 Task: Add a dependency to the task Add support for virtual reality (VR) and augmented reality (AR) , the existing task  Create a feature for users to save content for later viewing in the project UpwardTech.
Action: Mouse moved to (357, 573)
Screenshot: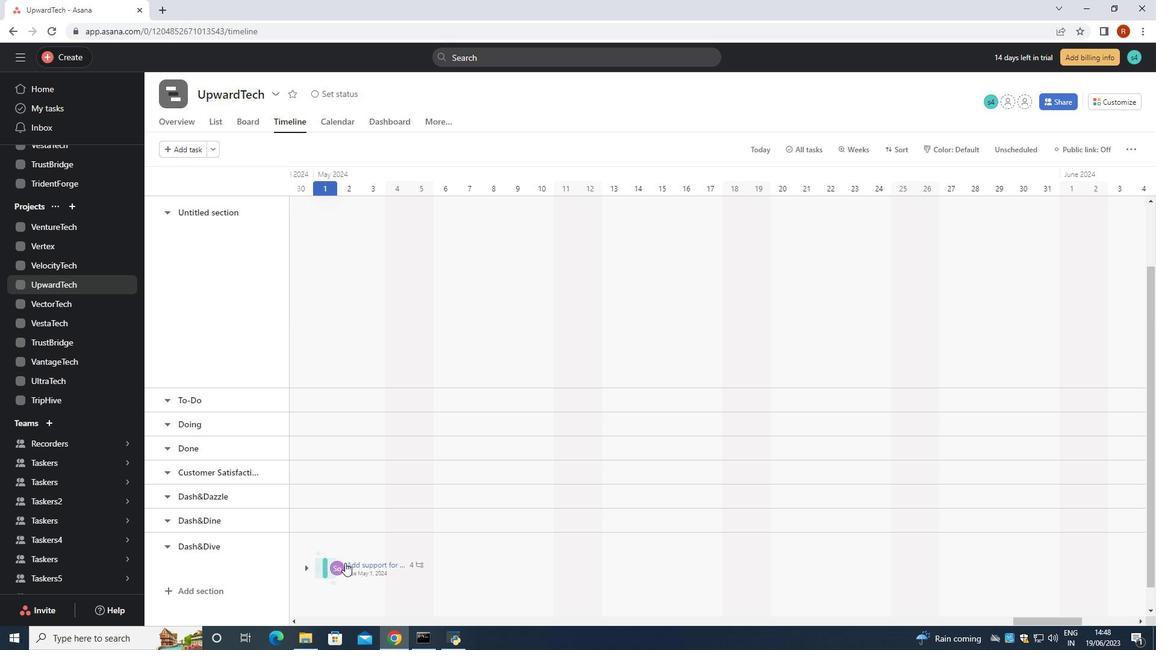 
Action: Mouse pressed left at (357, 573)
Screenshot: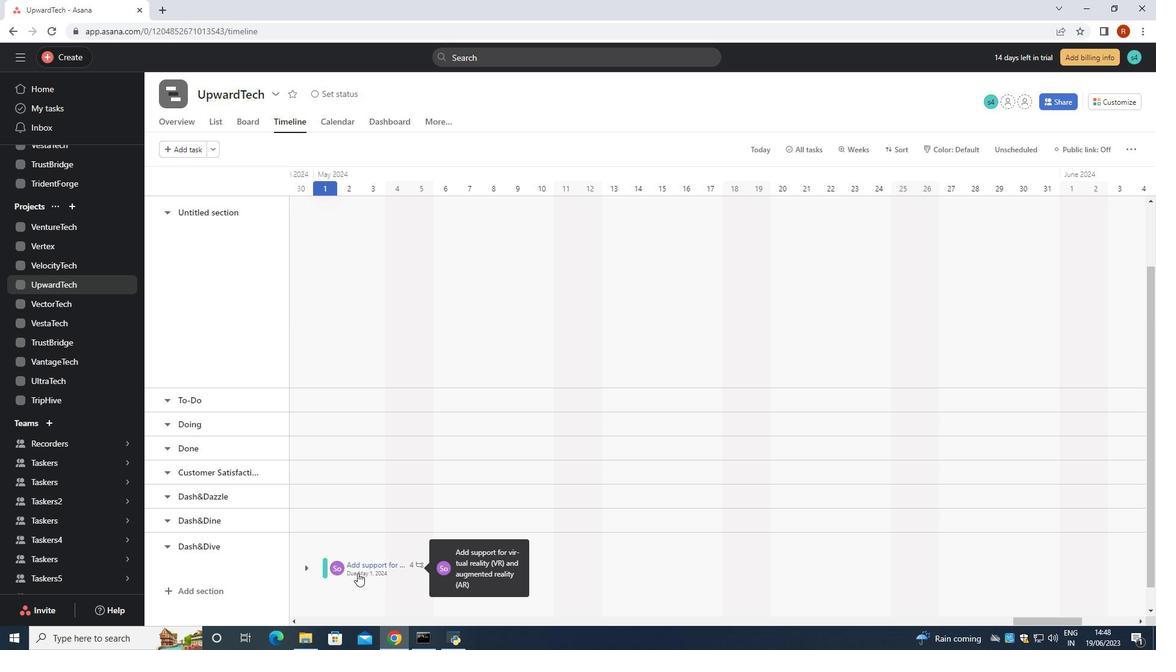 
Action: Mouse moved to (898, 325)
Screenshot: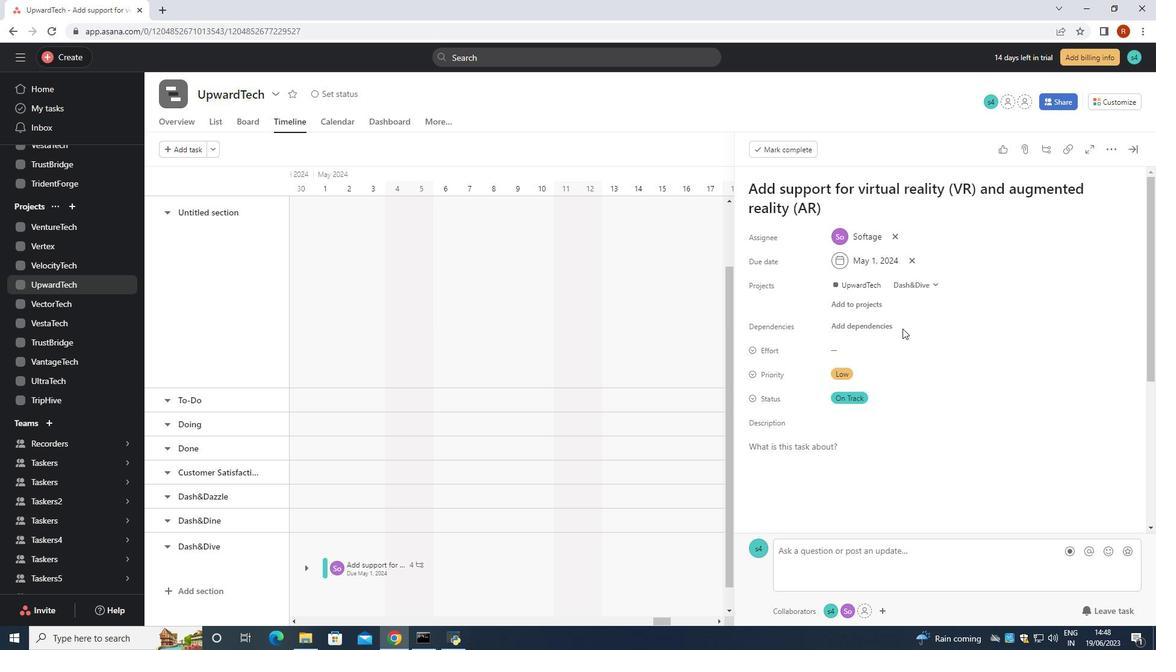 
Action: Mouse pressed left at (898, 325)
Screenshot: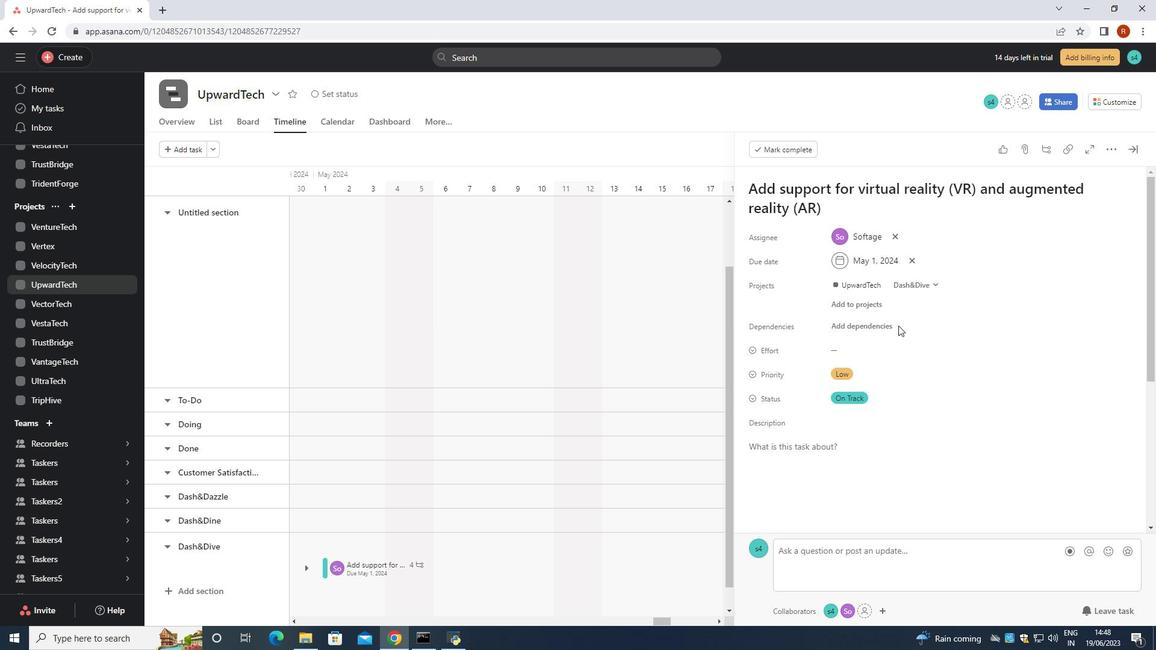 
Action: Mouse moved to (878, 321)
Screenshot: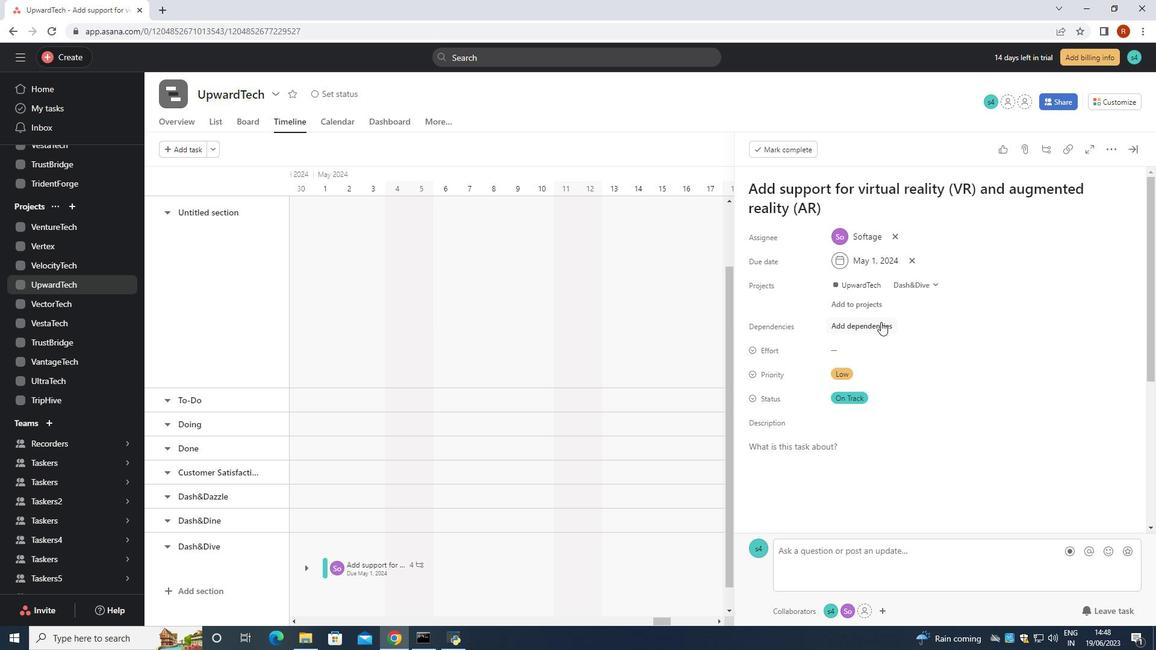 
Action: Mouse pressed left at (878, 321)
Screenshot: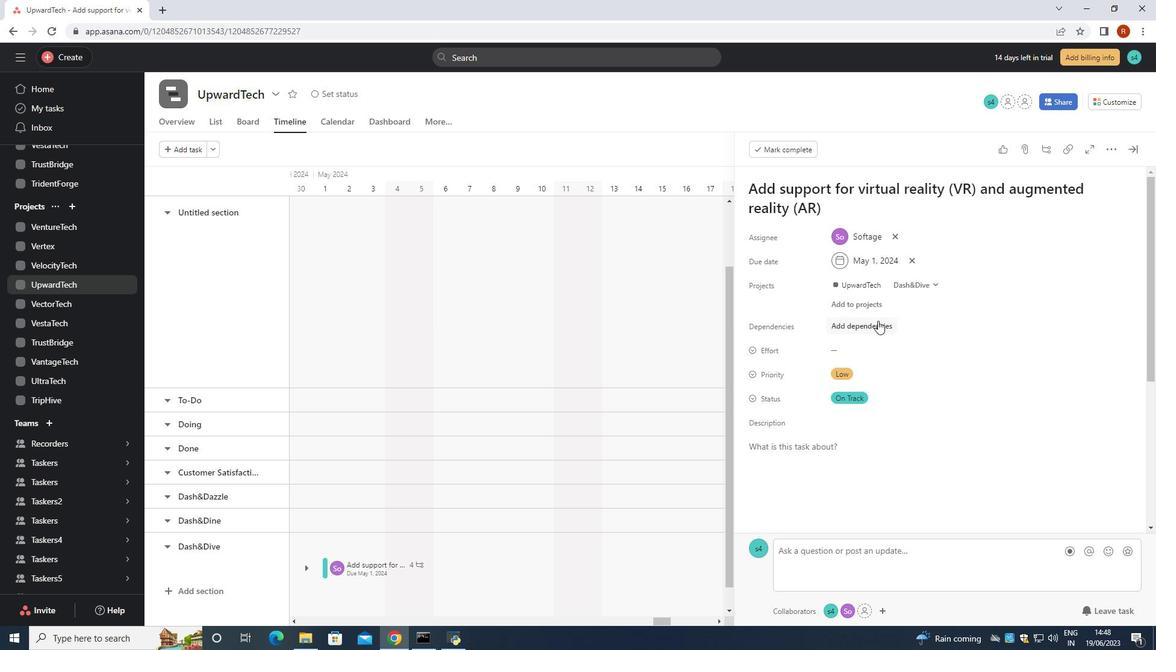 
Action: Mouse moved to (1151, 650)
Screenshot: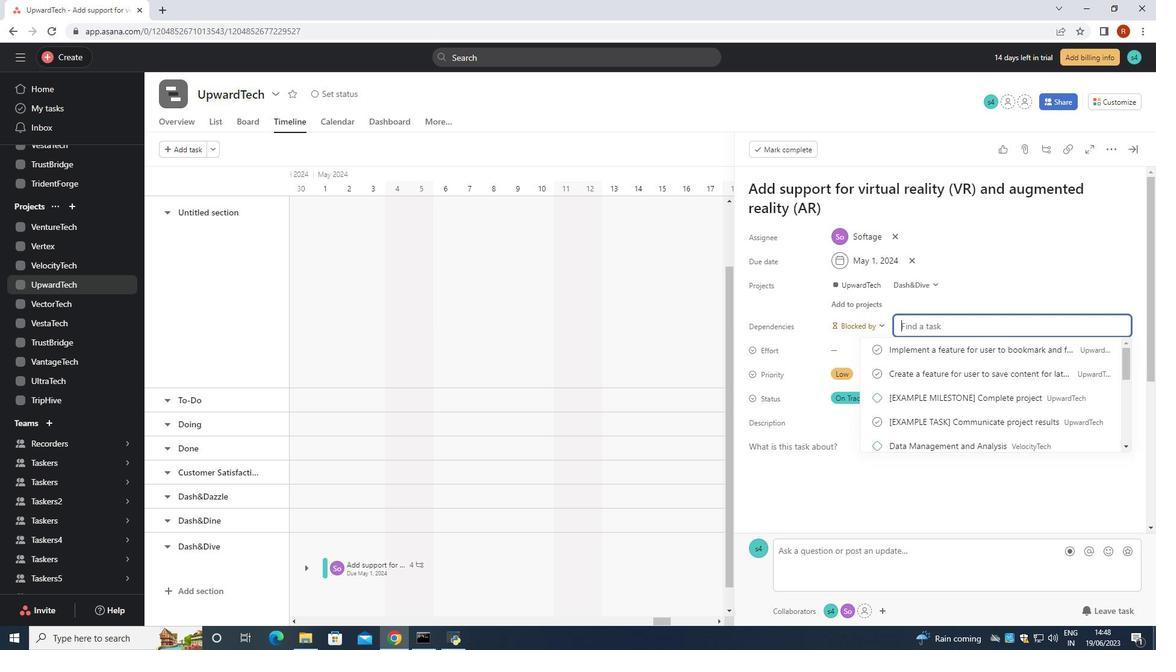 
Action: Key pressed the<Key.space>ex
Screenshot: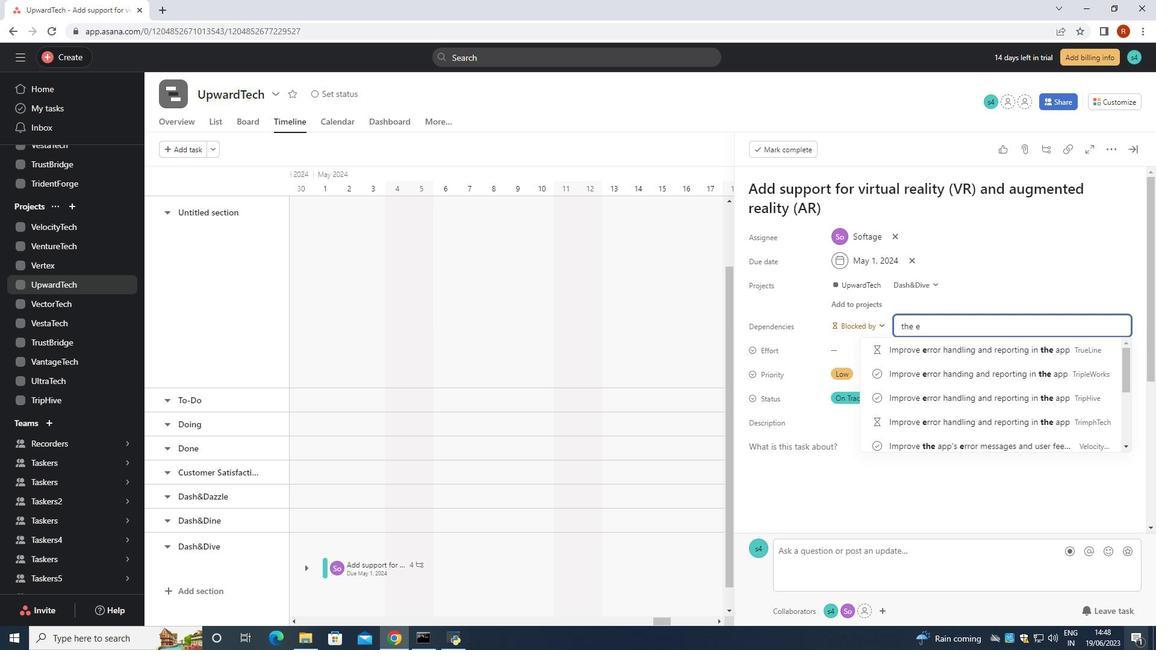 
Action: Mouse moved to (1151, 650)
Screenshot: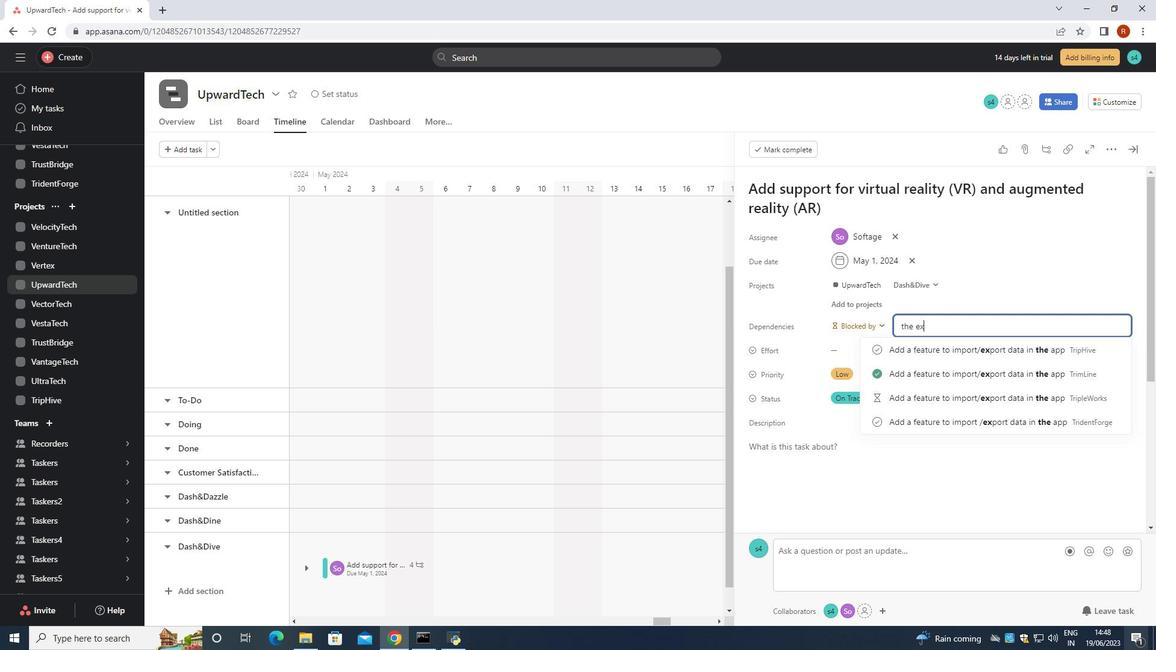 
Action: Key pressed <Key.backspace><Key.backspace><Key.backspace><Key.backspace><Key.backspace><Key.backspace><Key.backspace><Key.shift>Create<Key.space>a<Key.space>feature<Key.space>foe<Key.backspace>e<Key.backspace>r<Key.space>usw<Key.backspace>er<Key.space>to<Key.space>sab<Key.backspace>ve<Key.space>content<Key.space>for<Key.space>later<Key.space>viewing<Key.space>in<Key.space><Key.backspace><Key.backspace><Key.backspace>
Screenshot: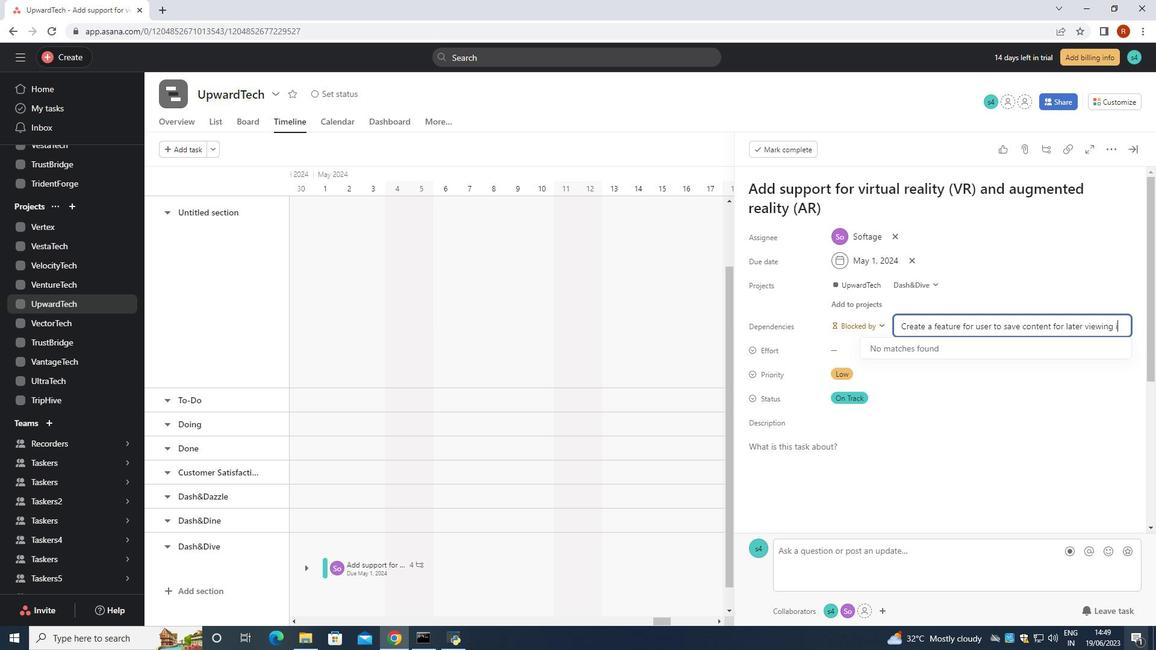 
Action: Mouse moved to (1068, 351)
Screenshot: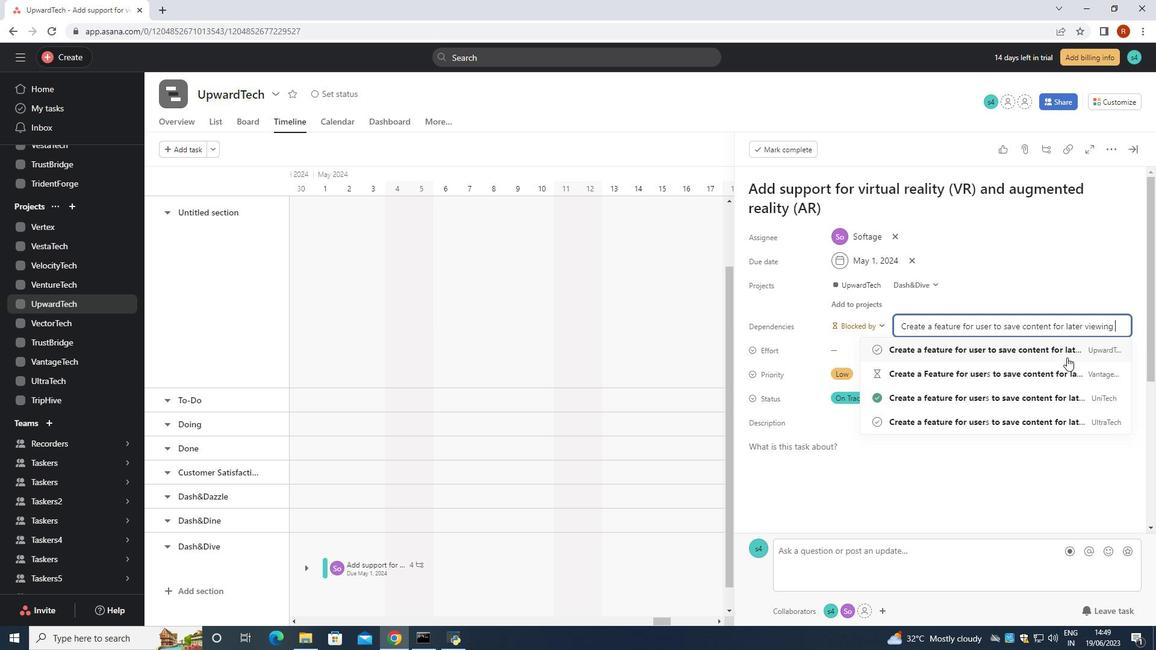 
Action: Mouse pressed left at (1068, 351)
Screenshot: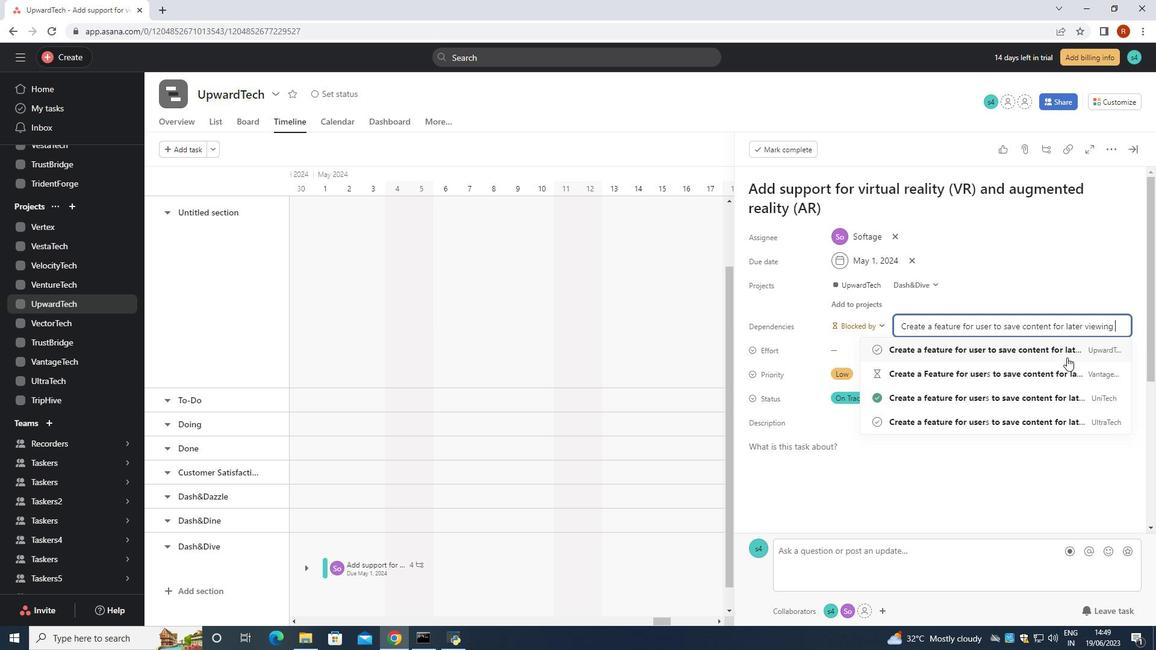 
Action: Mouse moved to (921, 397)
Screenshot: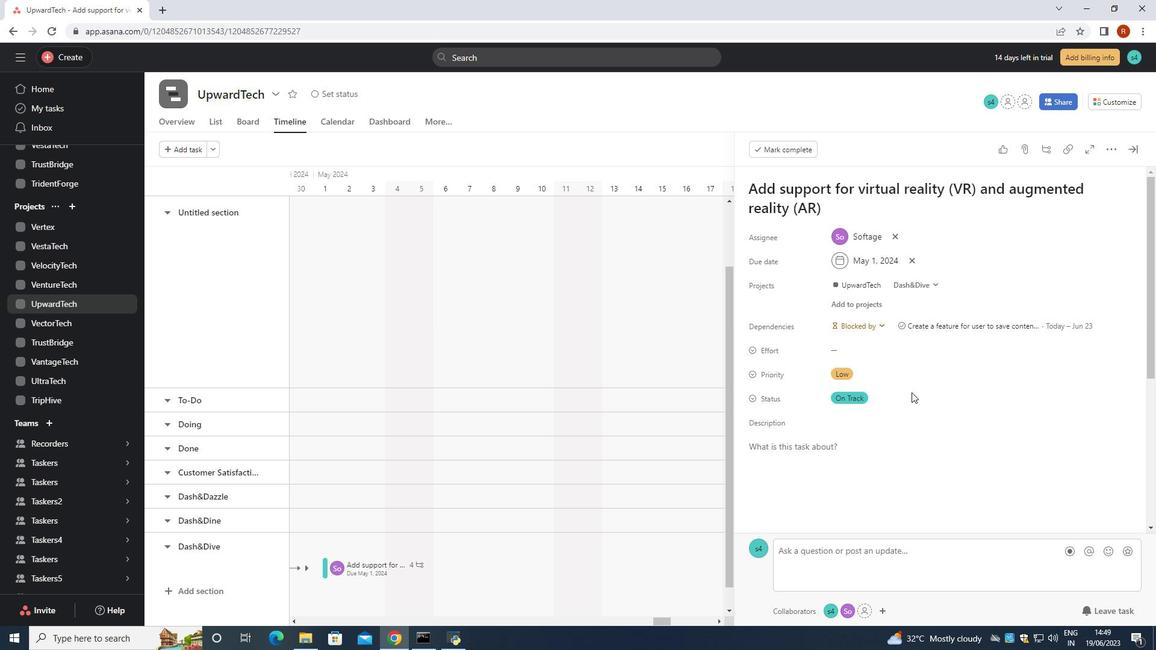 
